 Task: Select marketing.
Action: Mouse moved to (481, 137)
Screenshot: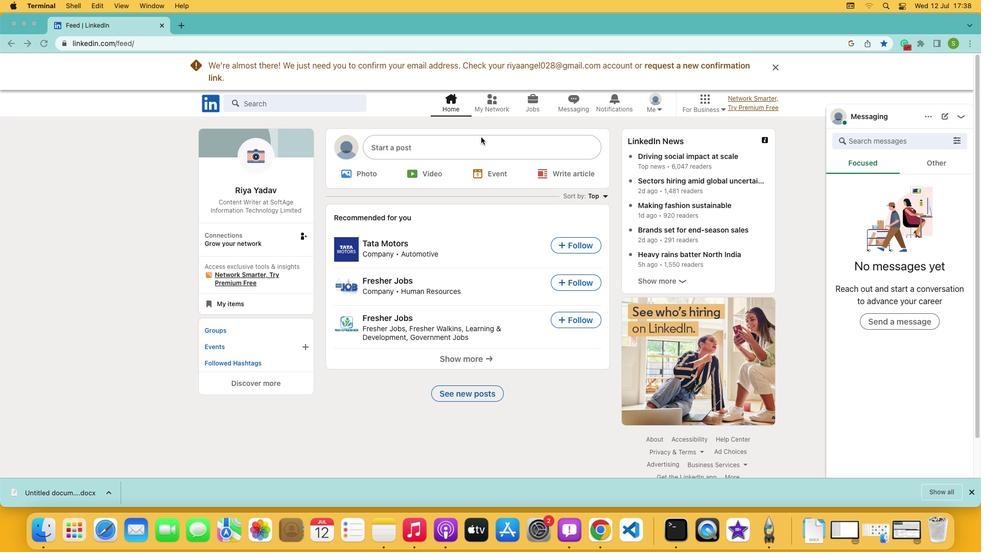 
Action: Mouse pressed left at (481, 137)
Screenshot: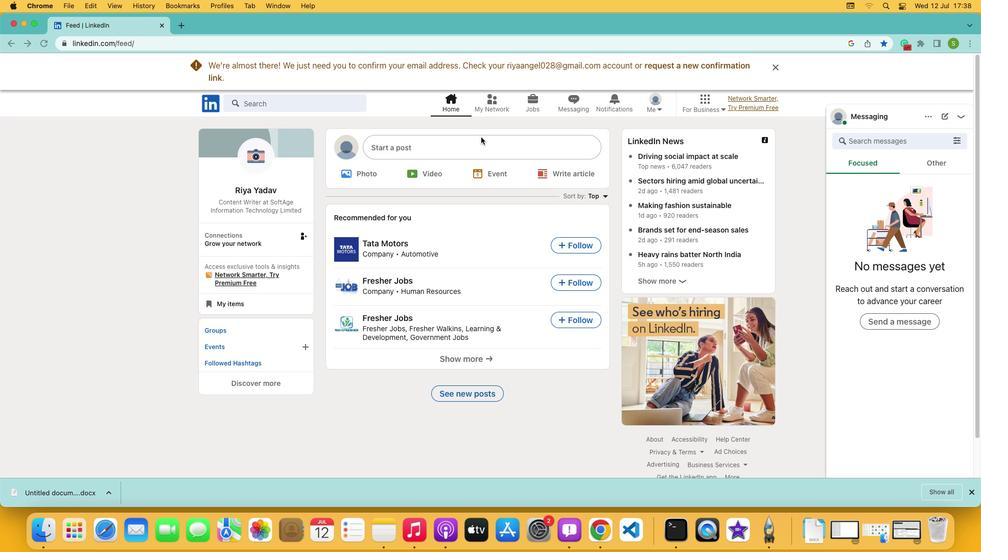 
Action: Mouse pressed left at (481, 137)
Screenshot: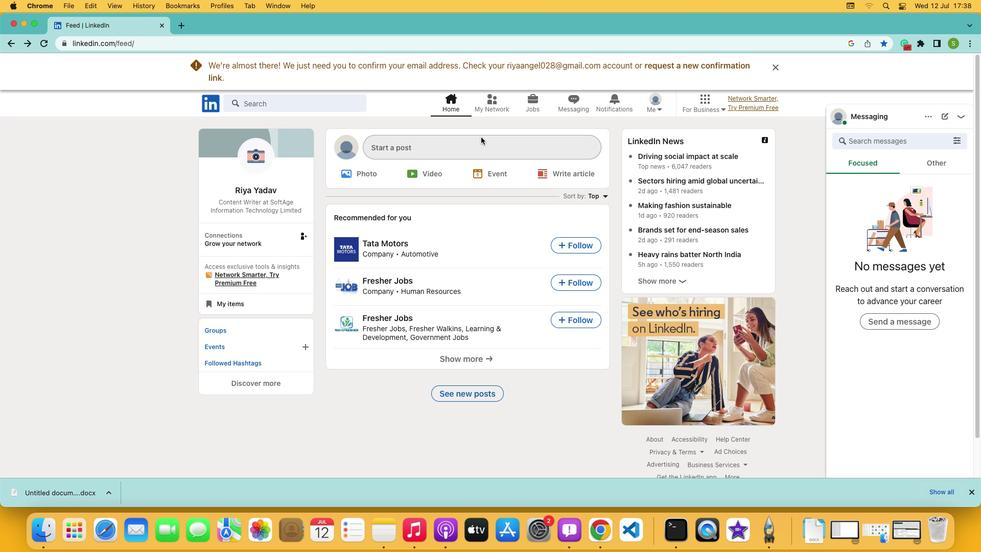 
Action: Mouse moved to (441, 306)
Screenshot: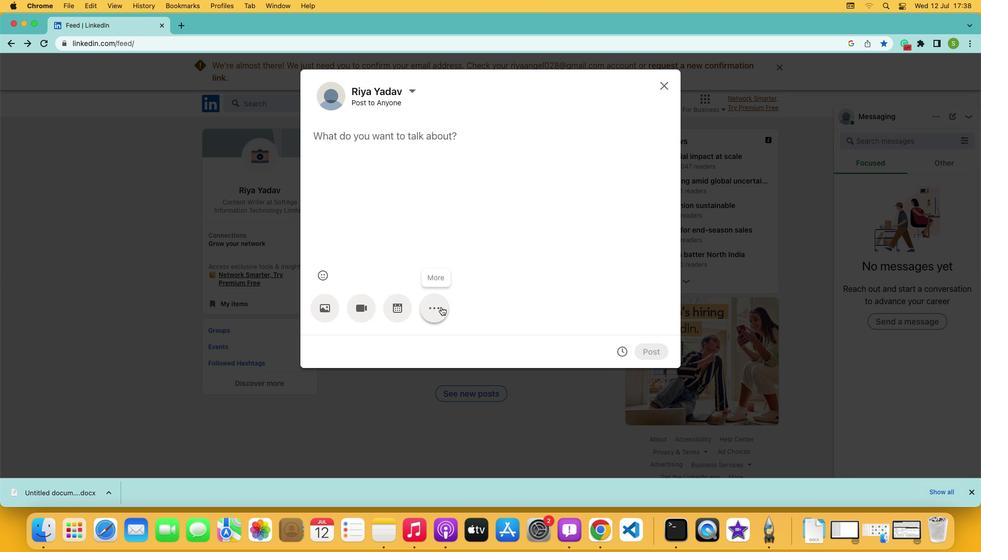 
Action: Mouse pressed left at (441, 306)
Screenshot: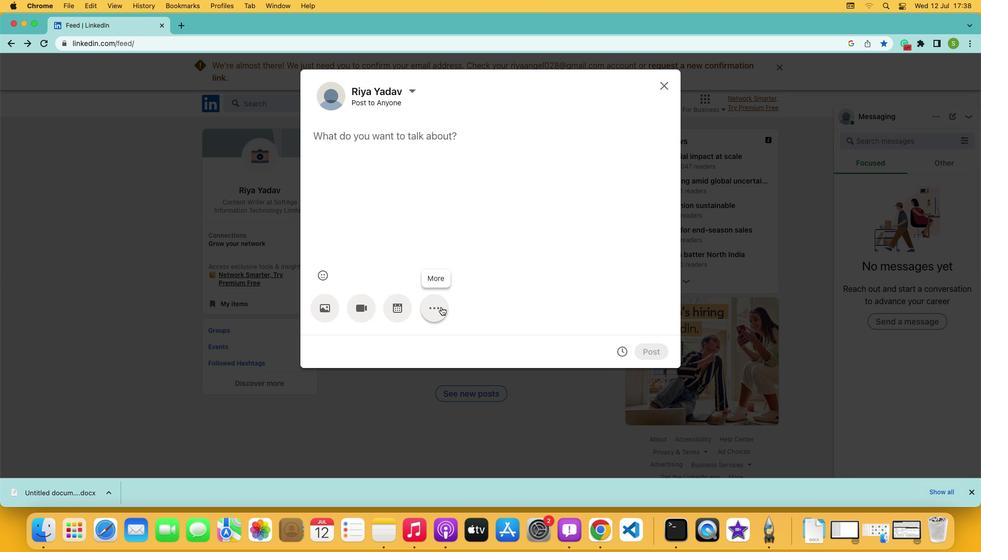 
Action: Mouse moved to (574, 307)
Screenshot: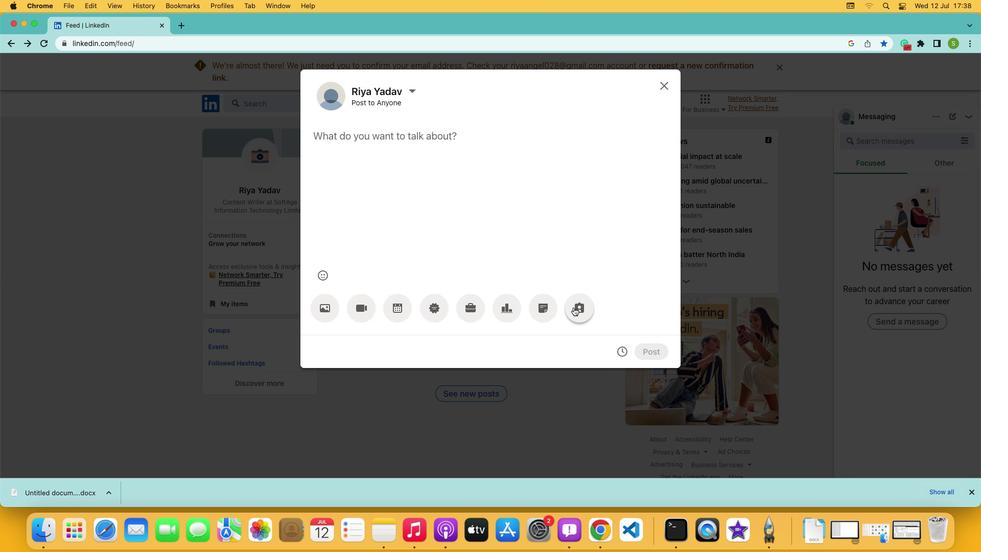 
Action: Mouse pressed left at (574, 307)
Screenshot: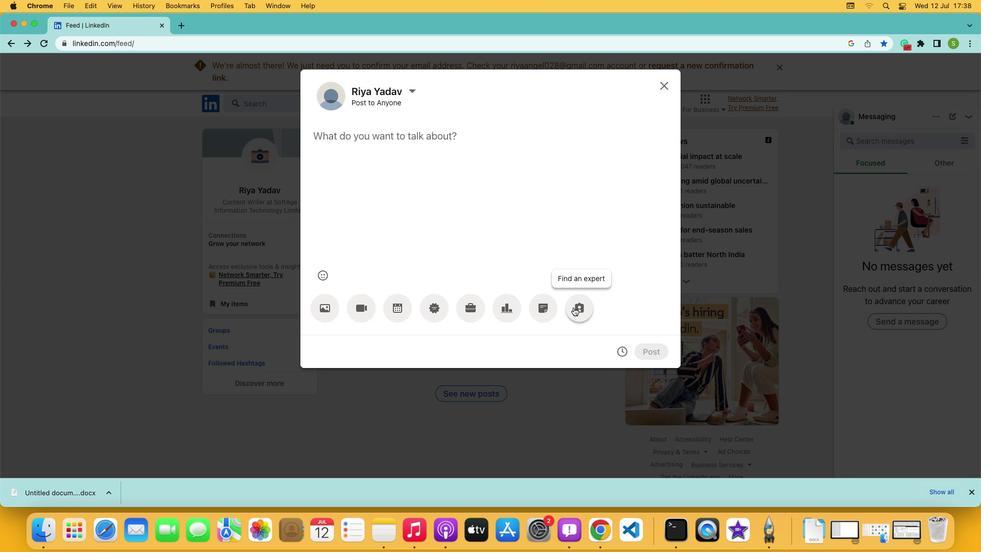 
Action: Mouse moved to (439, 148)
Screenshot: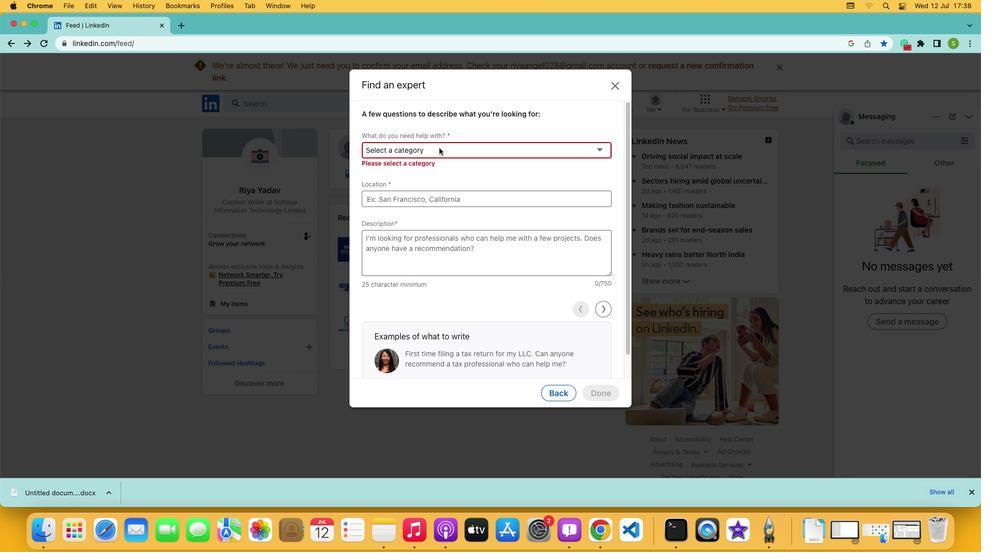 
Action: Mouse pressed left at (439, 148)
Screenshot: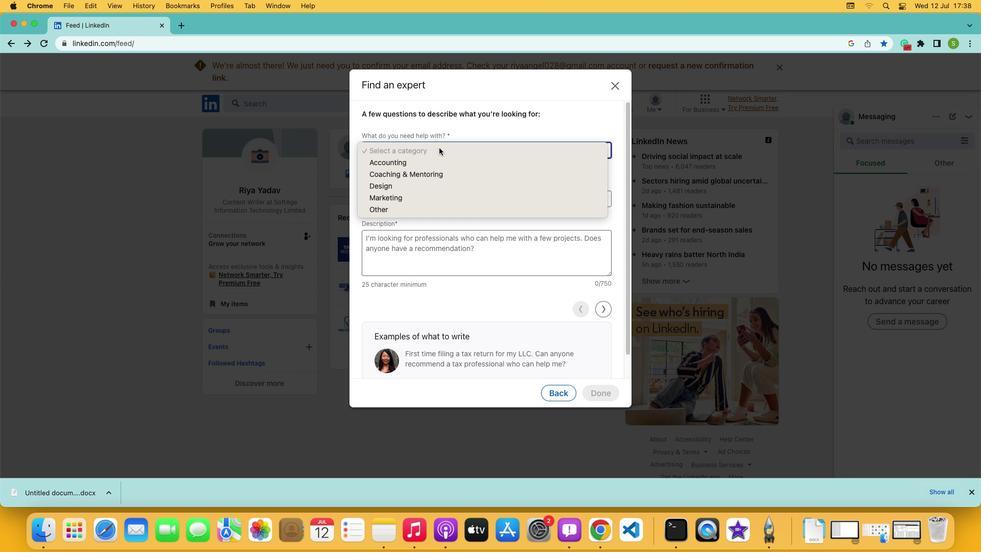 
Action: Mouse moved to (430, 196)
Screenshot: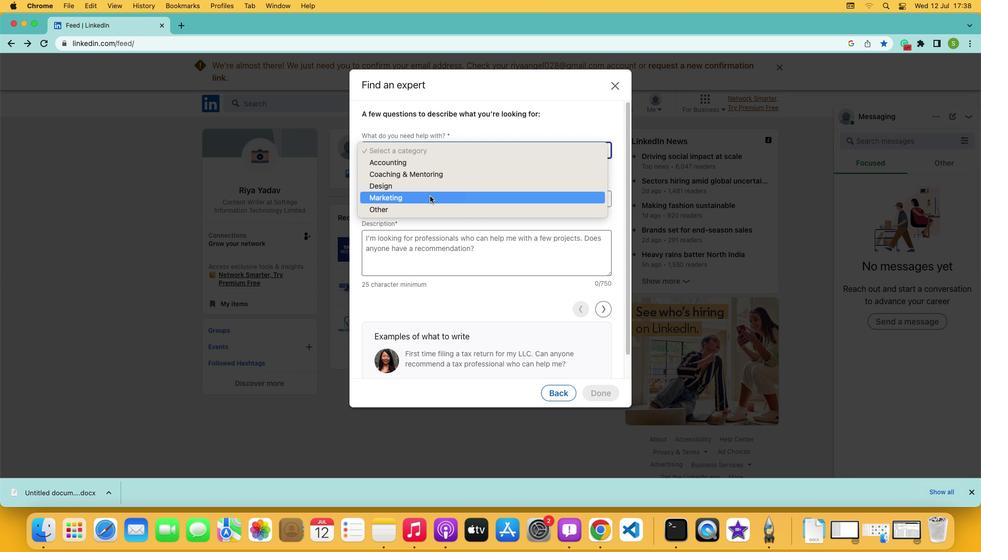 
Action: Mouse pressed left at (430, 196)
Screenshot: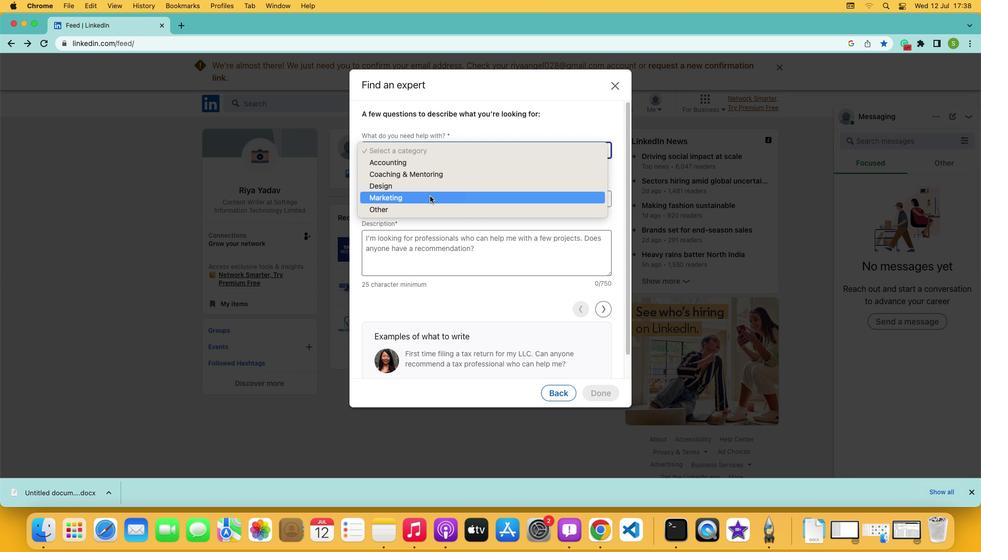 
Action: Mouse moved to (430, 196)
Screenshot: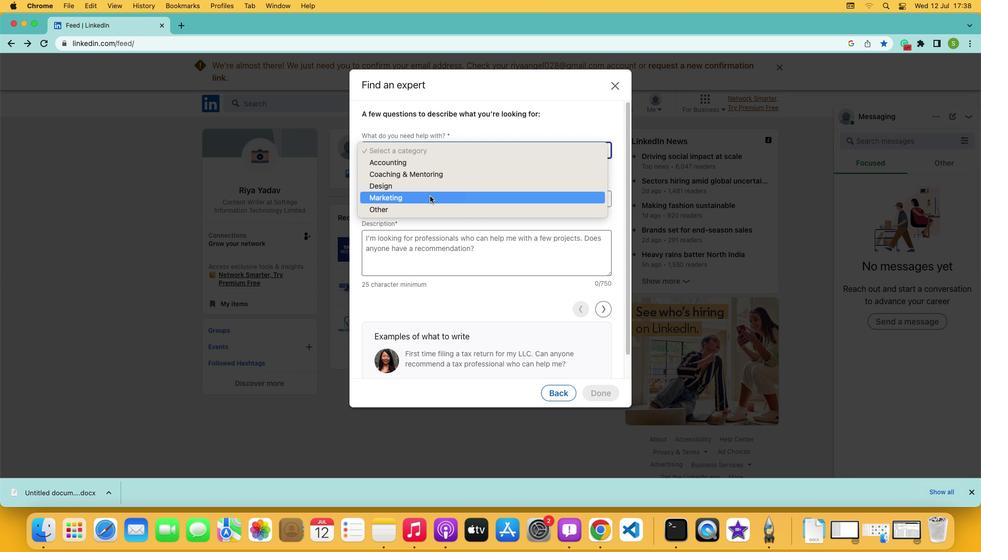 
